 Task: Sort the products in the category "Food Storage" by relevance.
Action: Mouse moved to (278, 138)
Screenshot: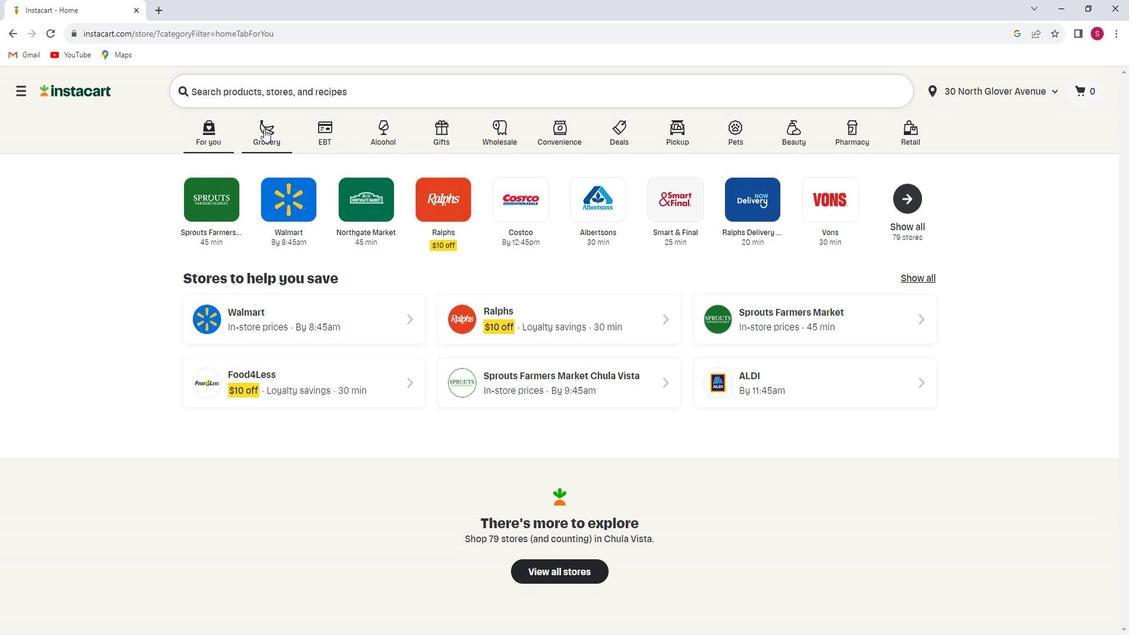 
Action: Mouse pressed left at (278, 138)
Screenshot: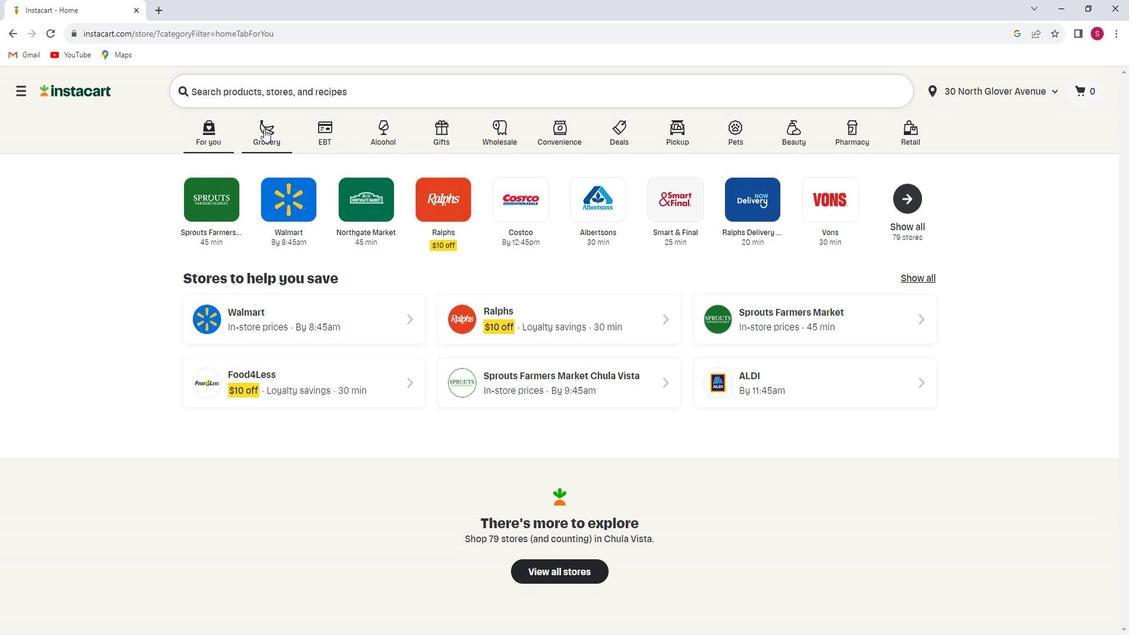 
Action: Mouse moved to (265, 339)
Screenshot: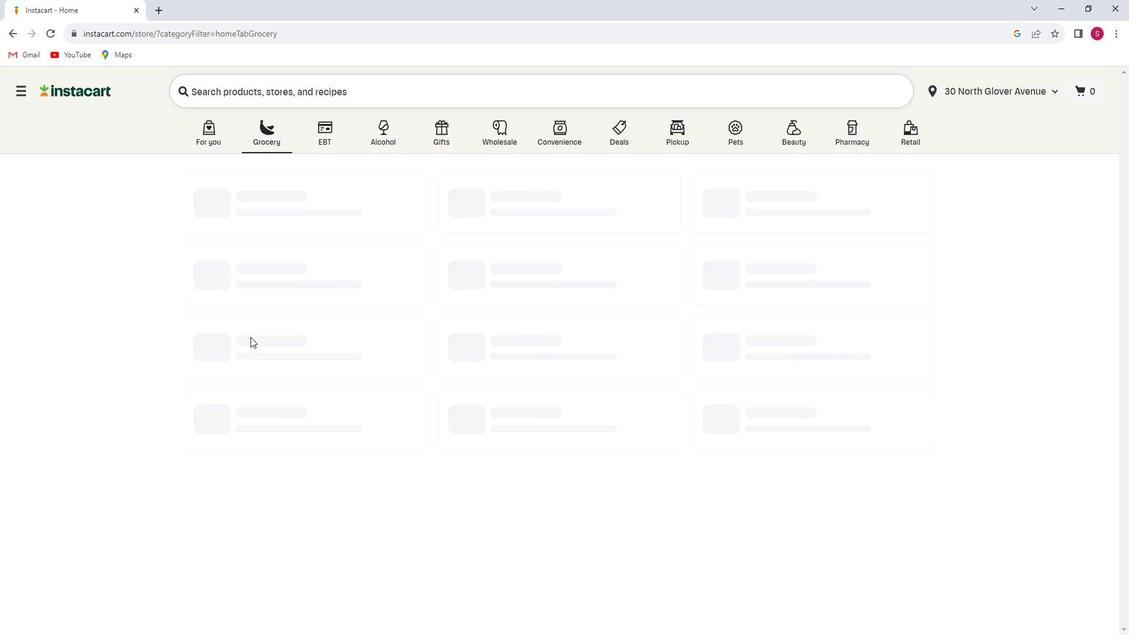 
Action: Mouse pressed left at (265, 339)
Screenshot: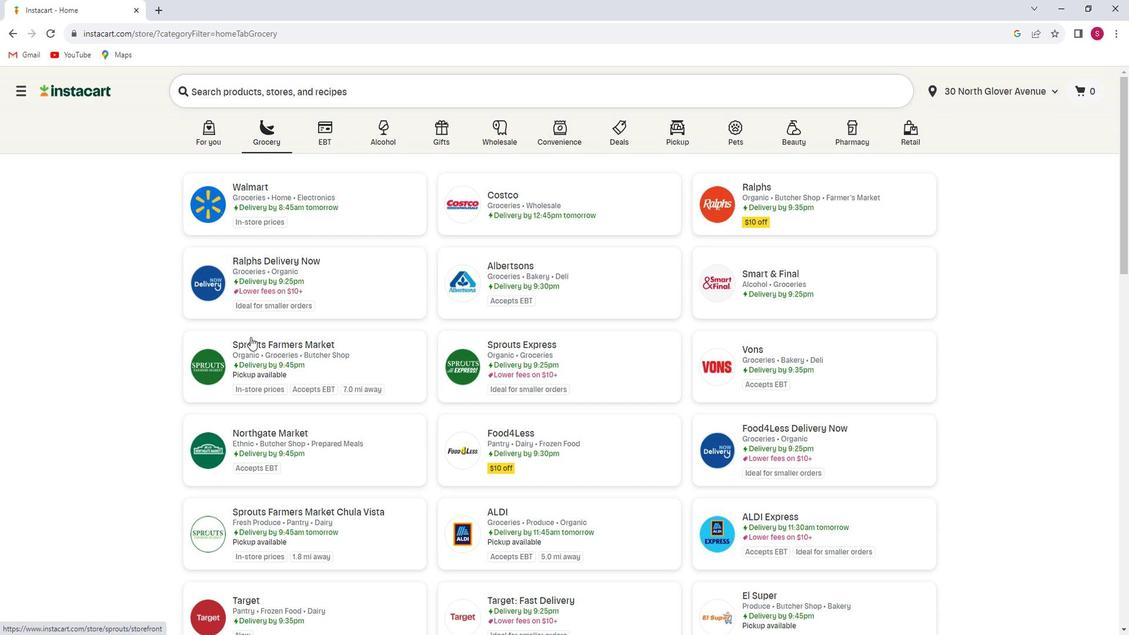 
Action: Mouse moved to (111, 332)
Screenshot: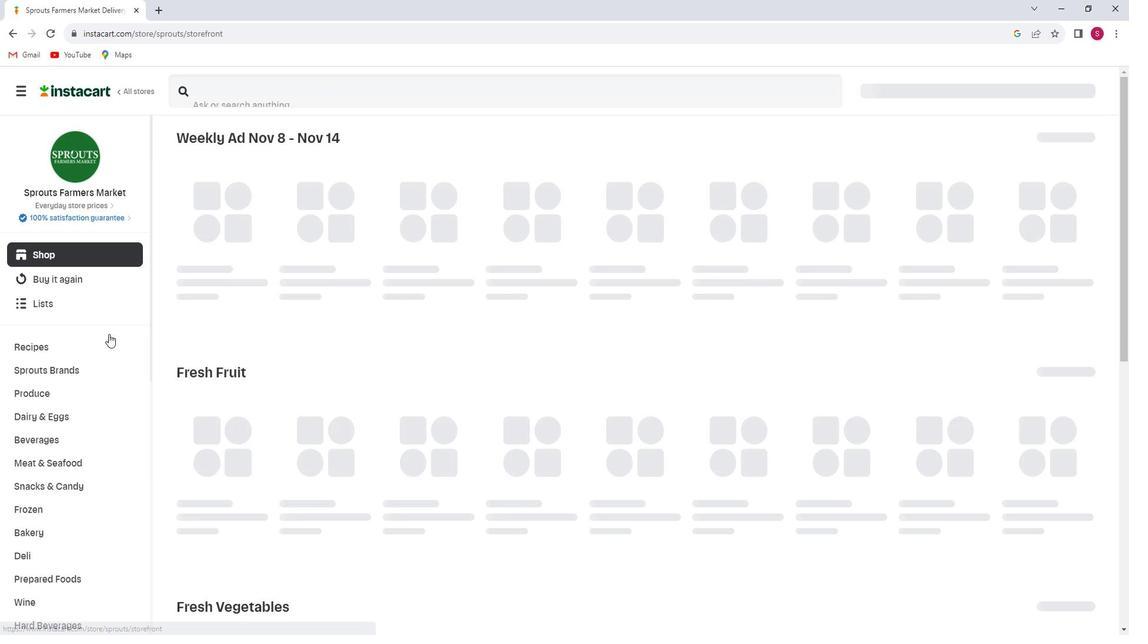 
Action: Mouse scrolled (111, 332) with delta (0, 0)
Screenshot: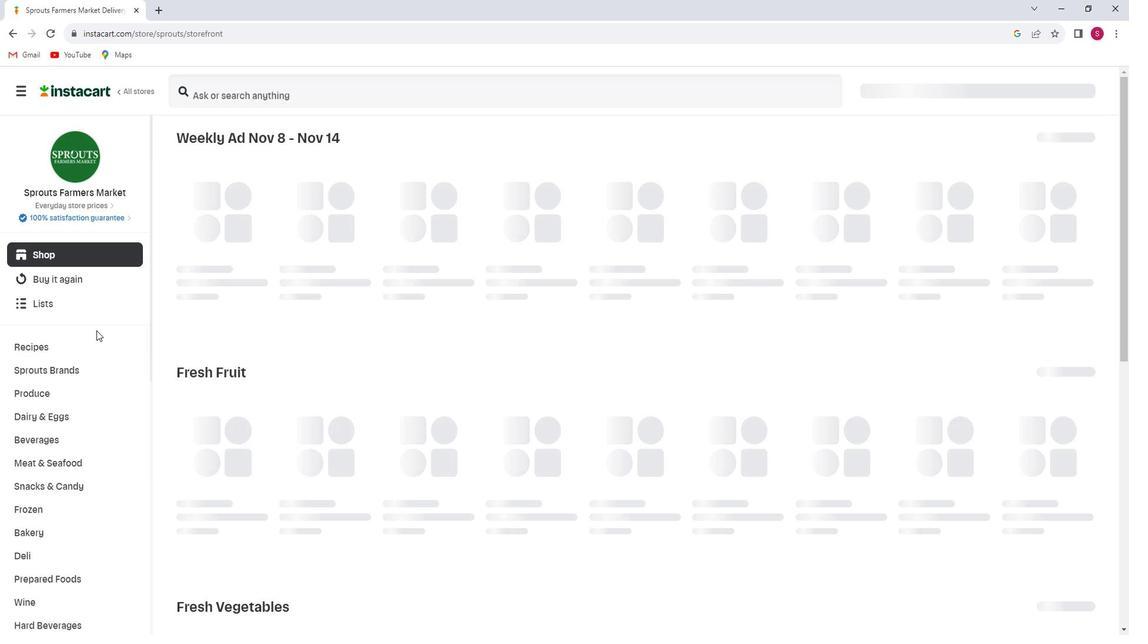 
Action: Mouse scrolled (111, 332) with delta (0, 0)
Screenshot: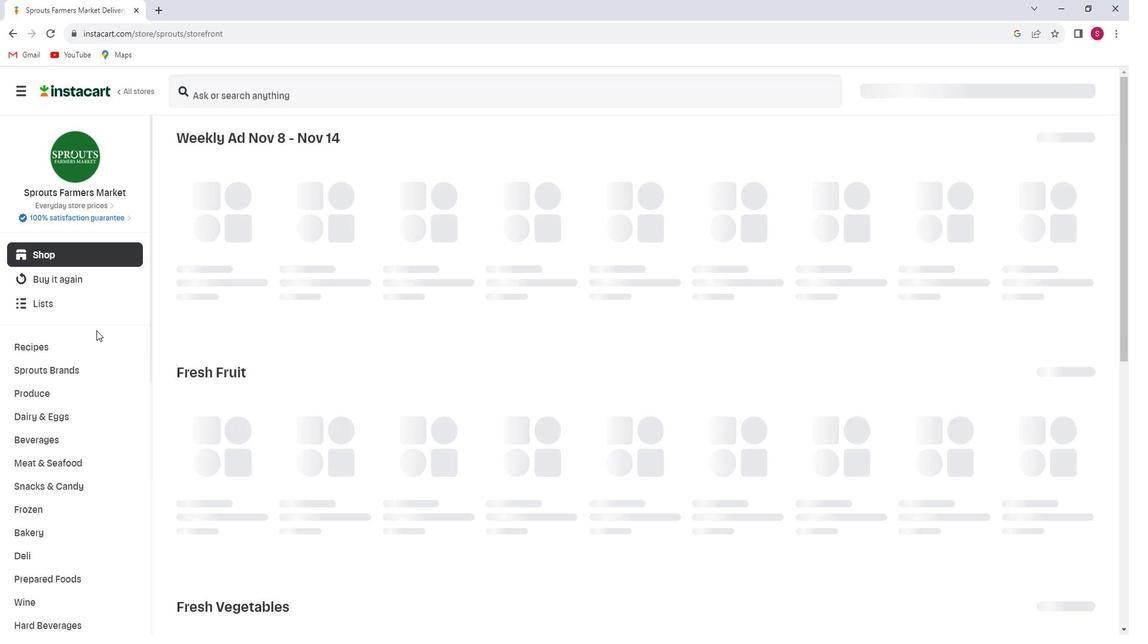 
Action: Mouse scrolled (111, 332) with delta (0, 0)
Screenshot: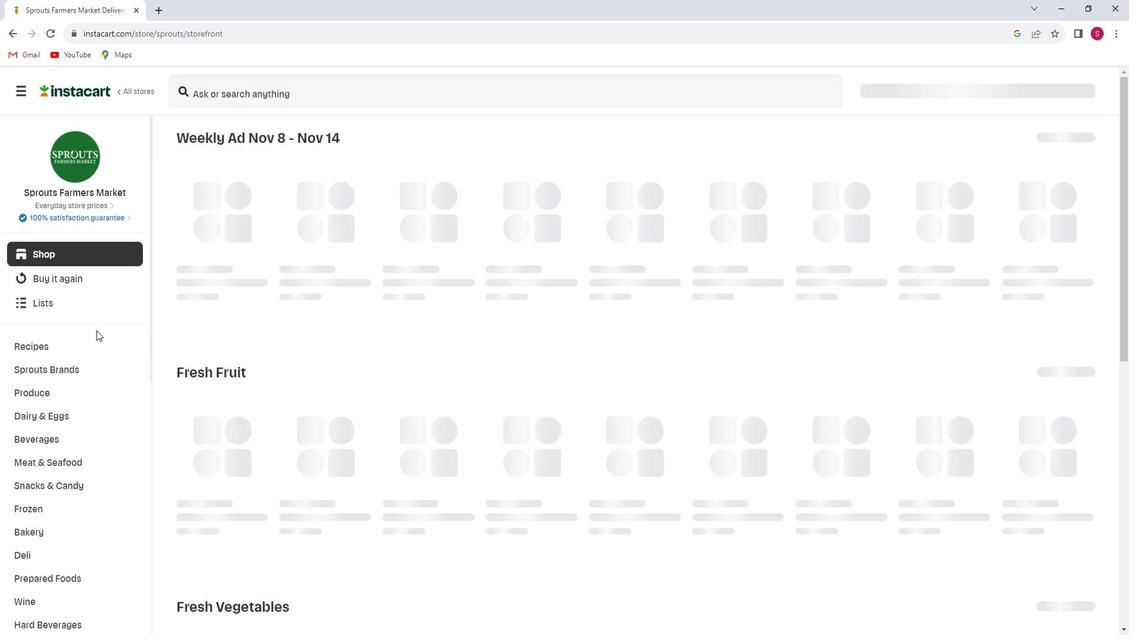 
Action: Mouse scrolled (111, 332) with delta (0, 0)
Screenshot: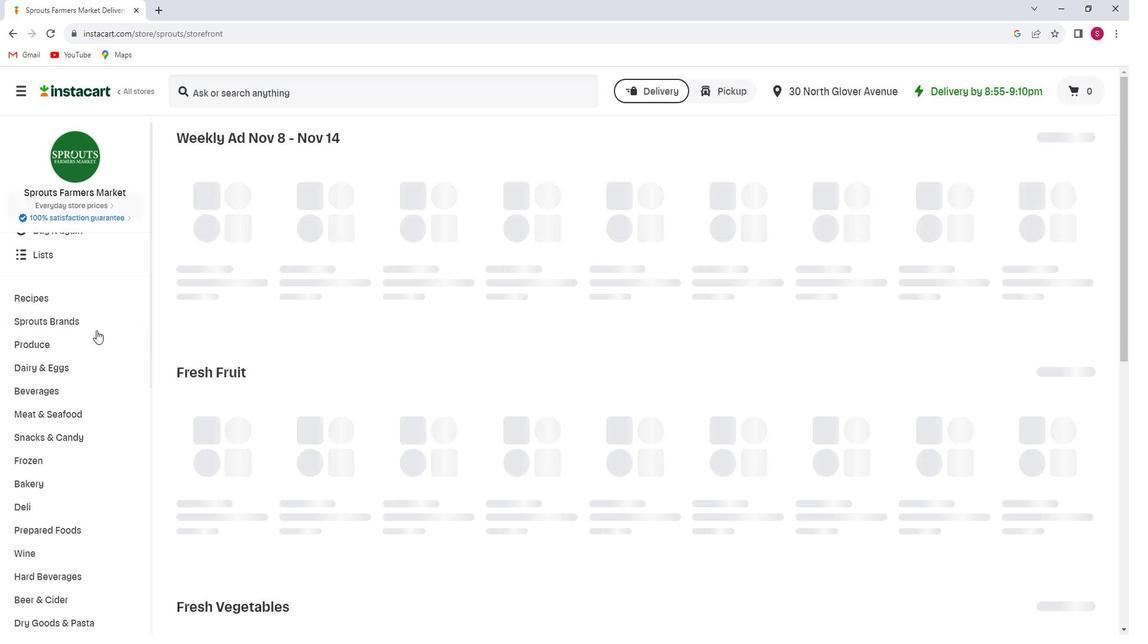 
Action: Mouse scrolled (111, 332) with delta (0, 0)
Screenshot: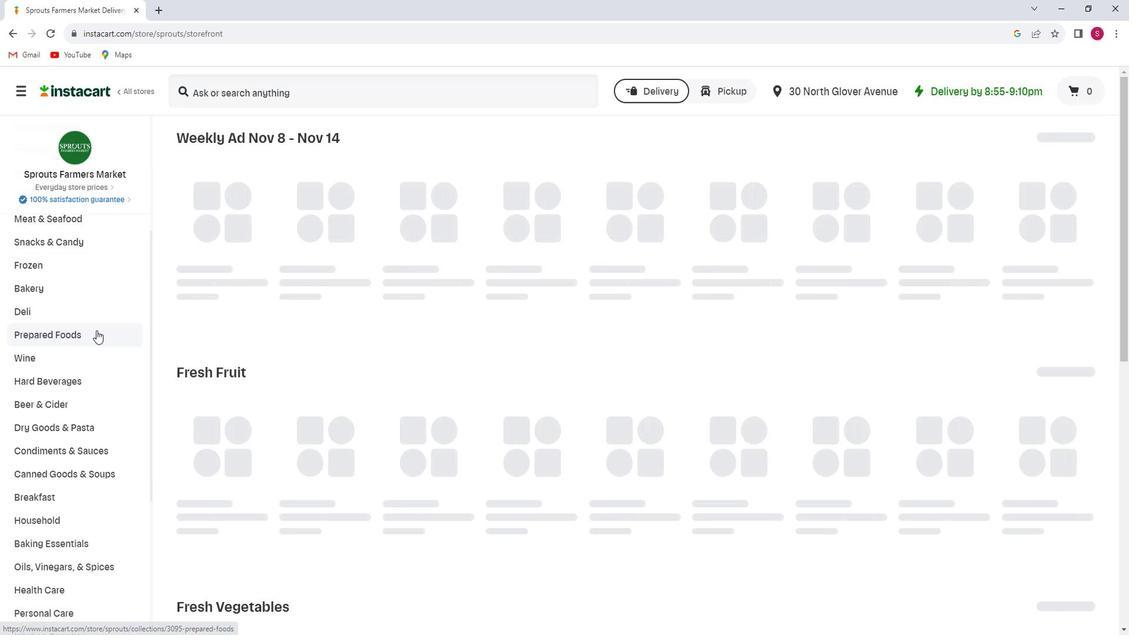 
Action: Mouse scrolled (111, 332) with delta (0, 0)
Screenshot: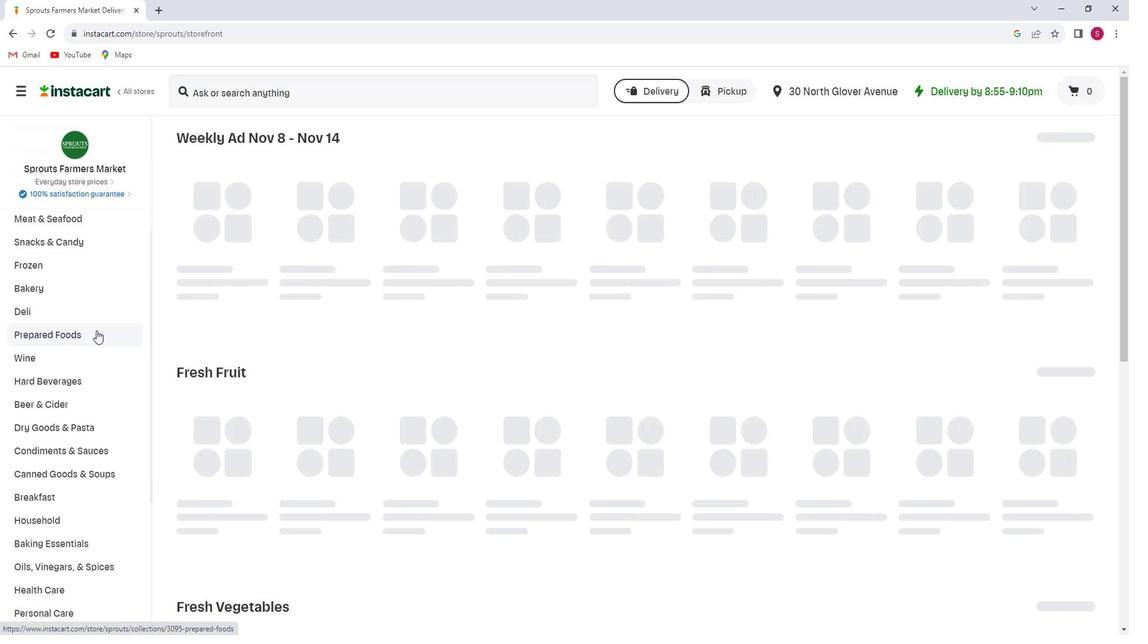 
Action: Mouse scrolled (111, 332) with delta (0, 0)
Screenshot: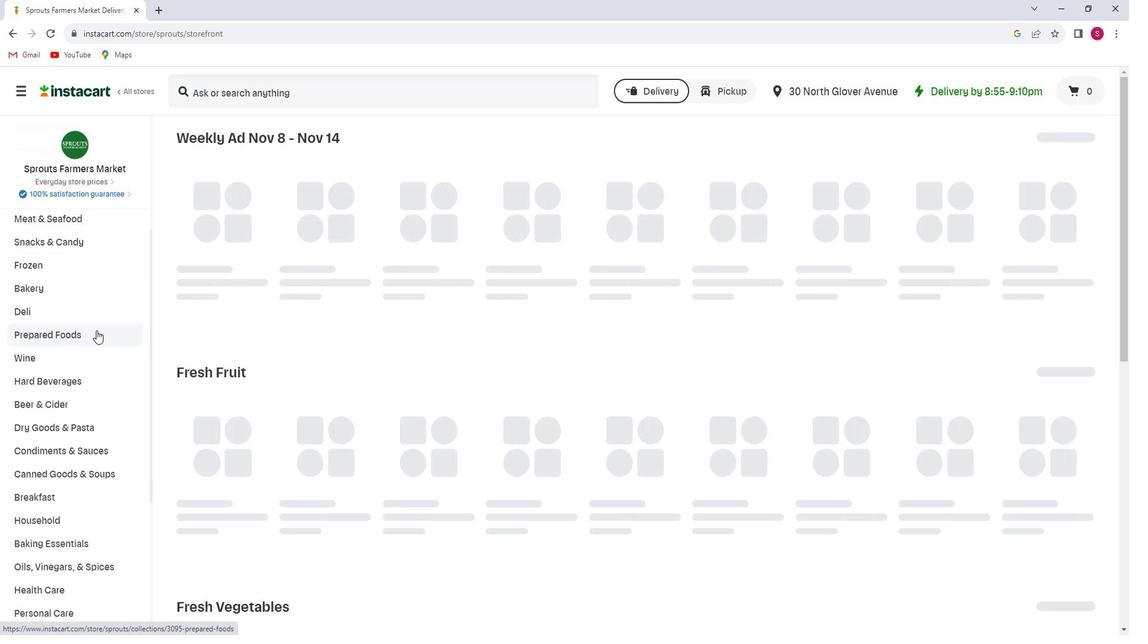 
Action: Mouse scrolled (111, 332) with delta (0, 0)
Screenshot: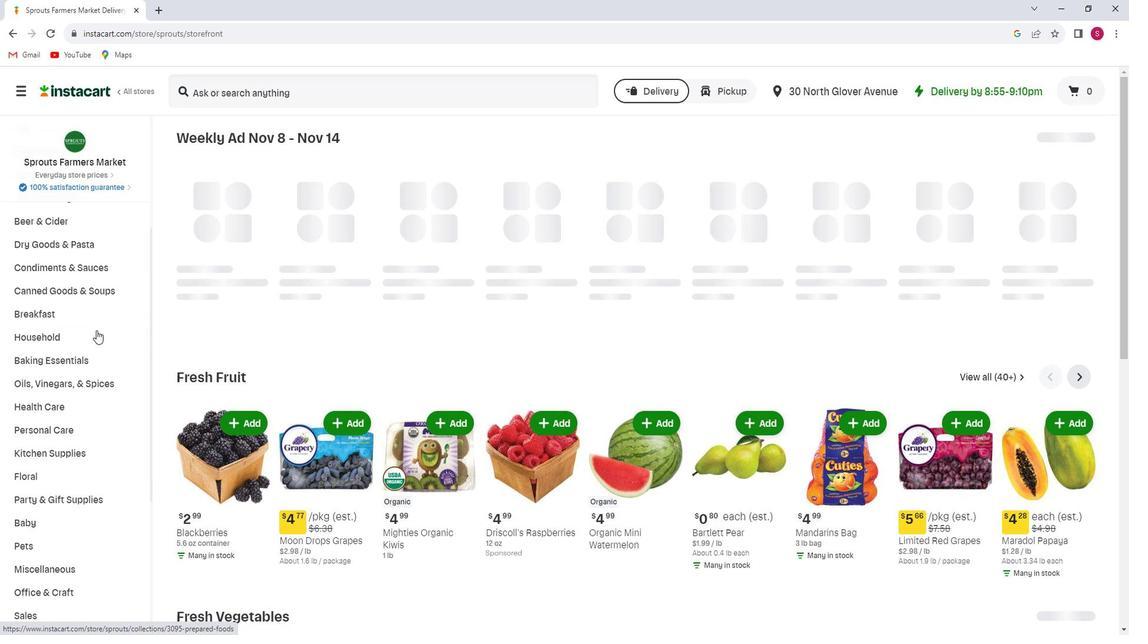 
Action: Mouse scrolled (111, 332) with delta (0, 0)
Screenshot: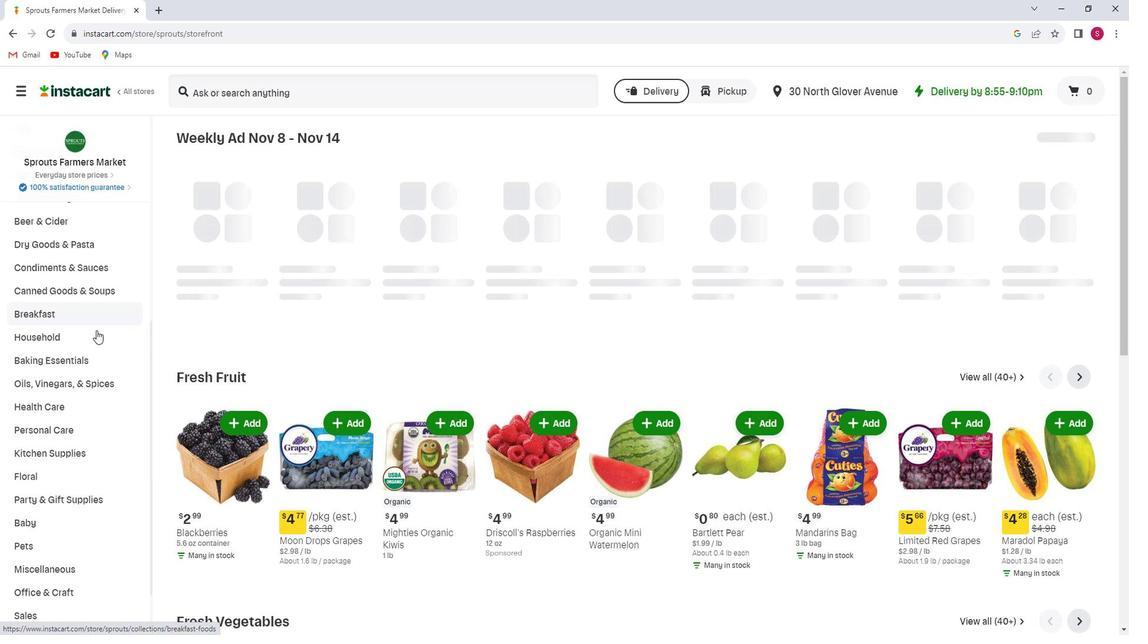 
Action: Mouse scrolled (111, 332) with delta (0, 0)
Screenshot: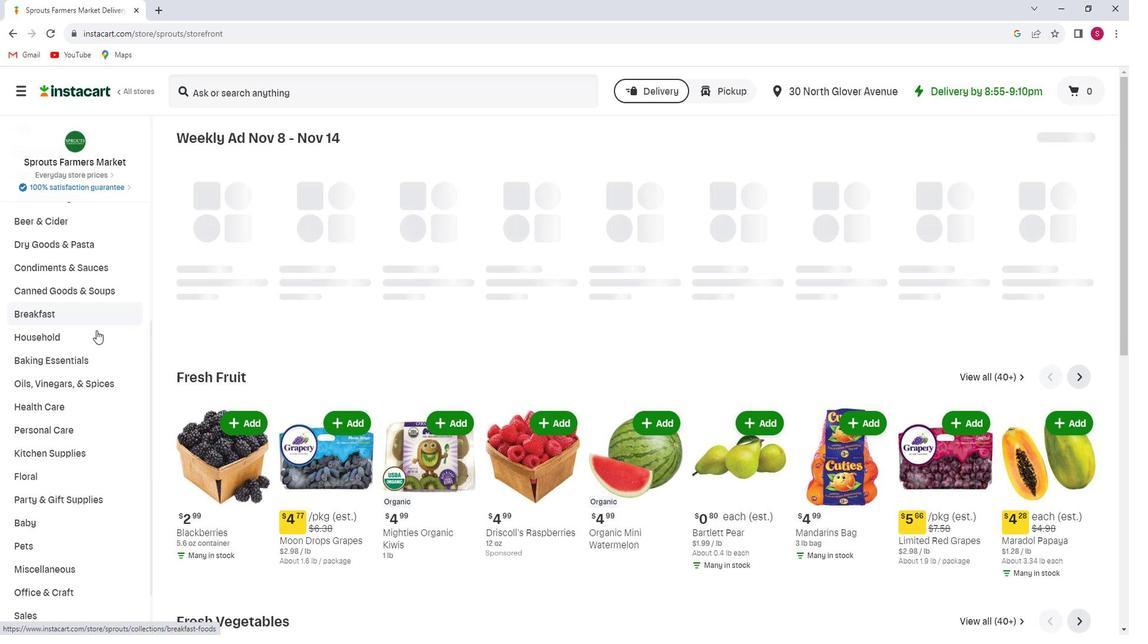 
Action: Mouse moved to (93, 386)
Screenshot: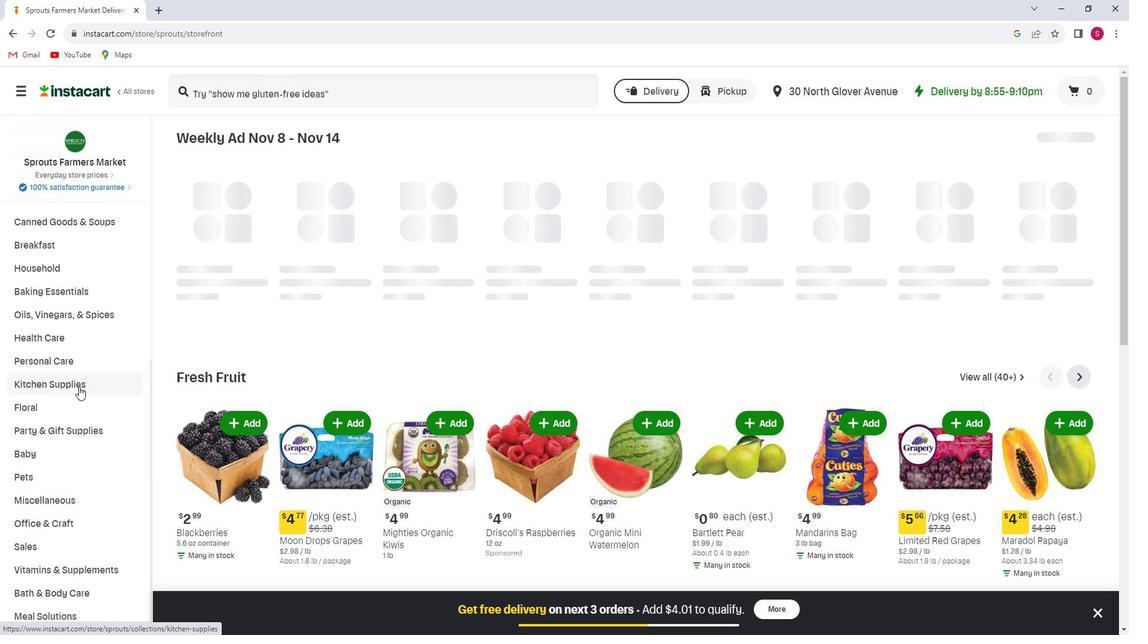 
Action: Mouse pressed left at (93, 386)
Screenshot: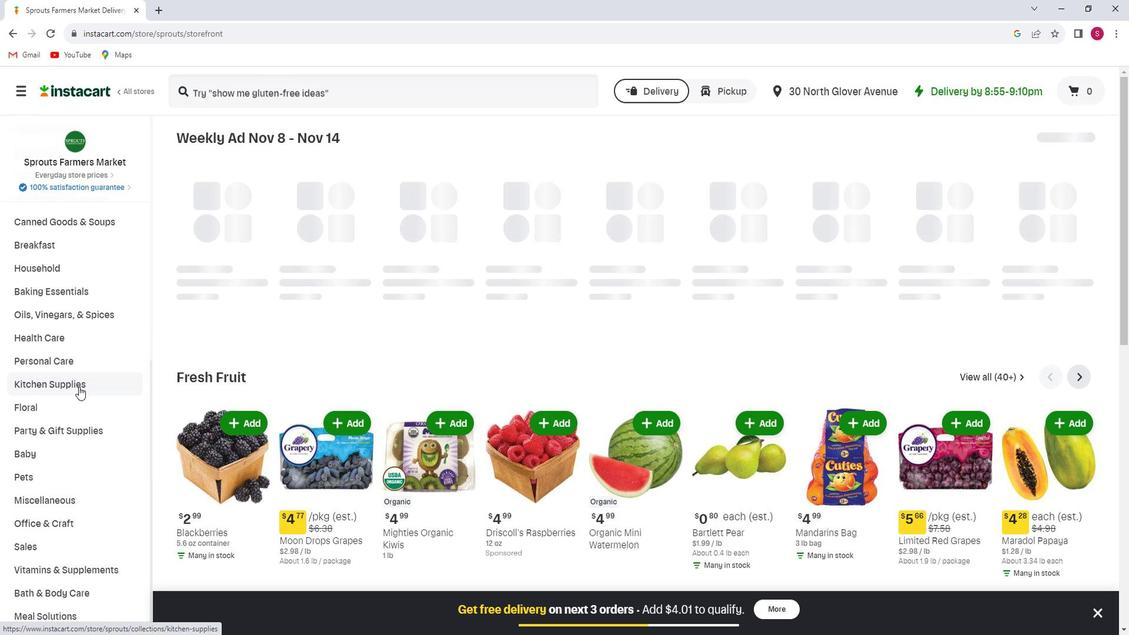 
Action: Mouse moved to (96, 411)
Screenshot: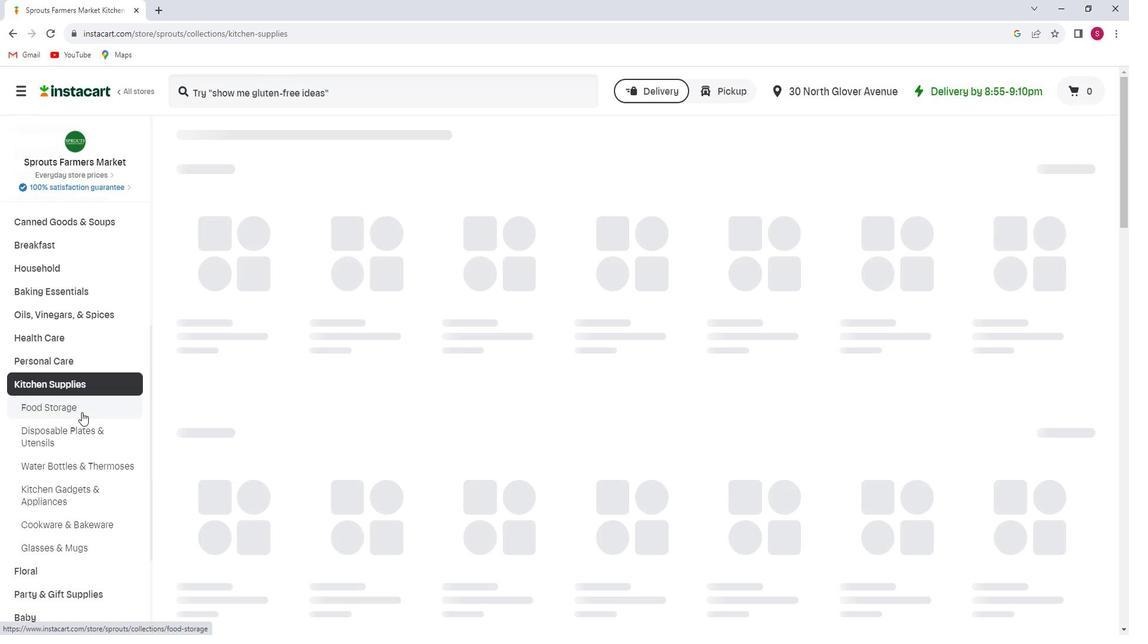 
Action: Mouse pressed left at (96, 411)
Screenshot: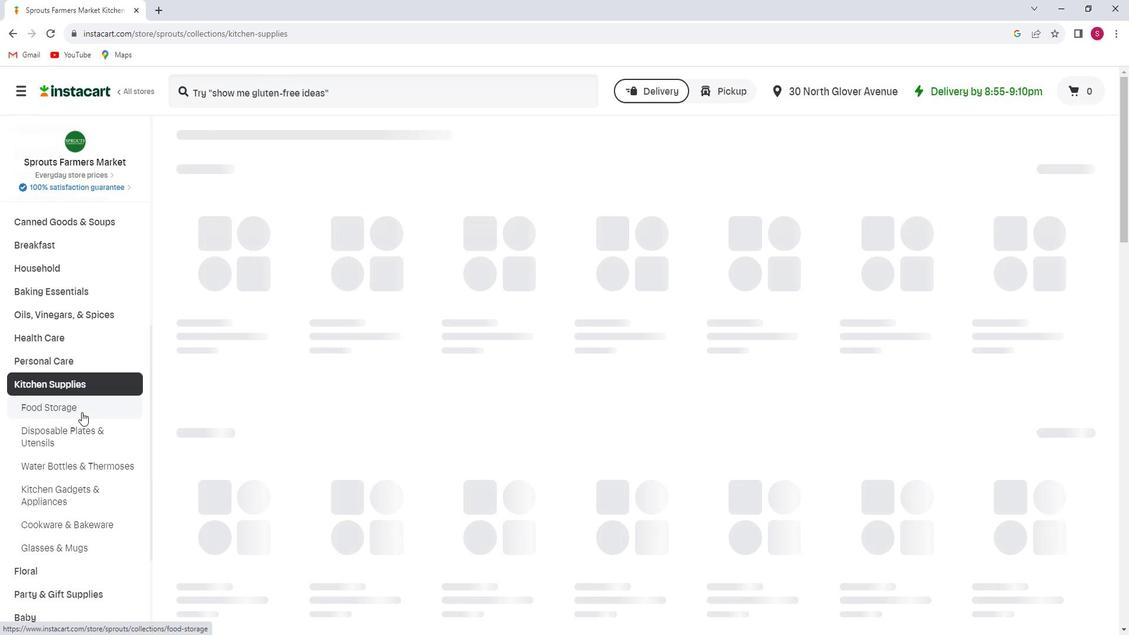 
Action: Mouse moved to (1085, 199)
Screenshot: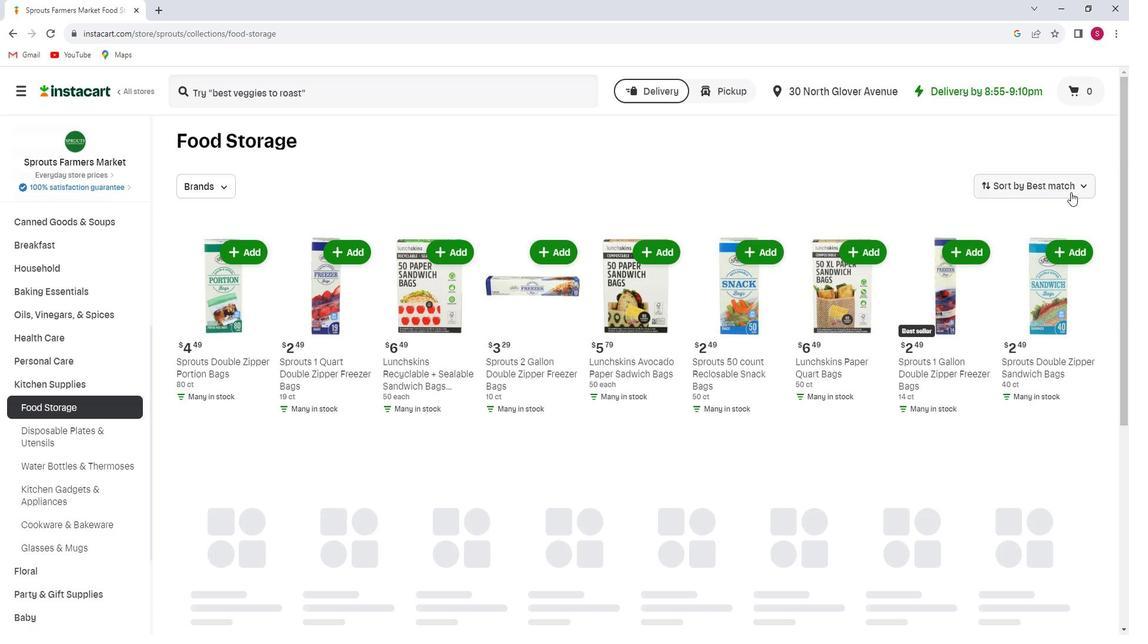 
Action: Mouse pressed left at (1085, 199)
Screenshot: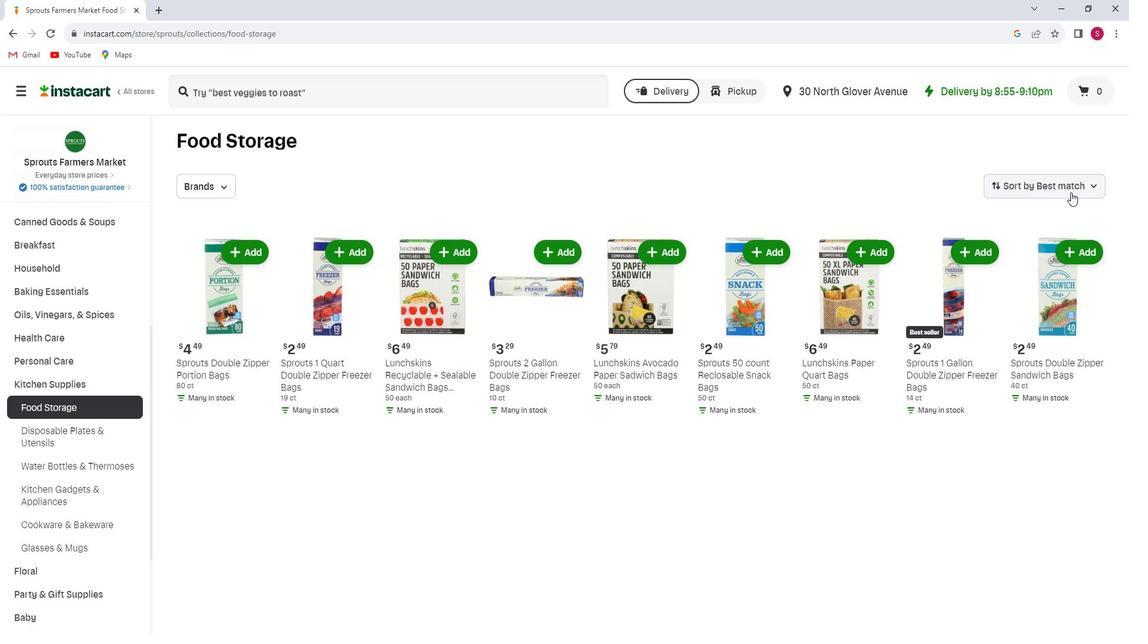 
Action: Mouse moved to (1053, 364)
Screenshot: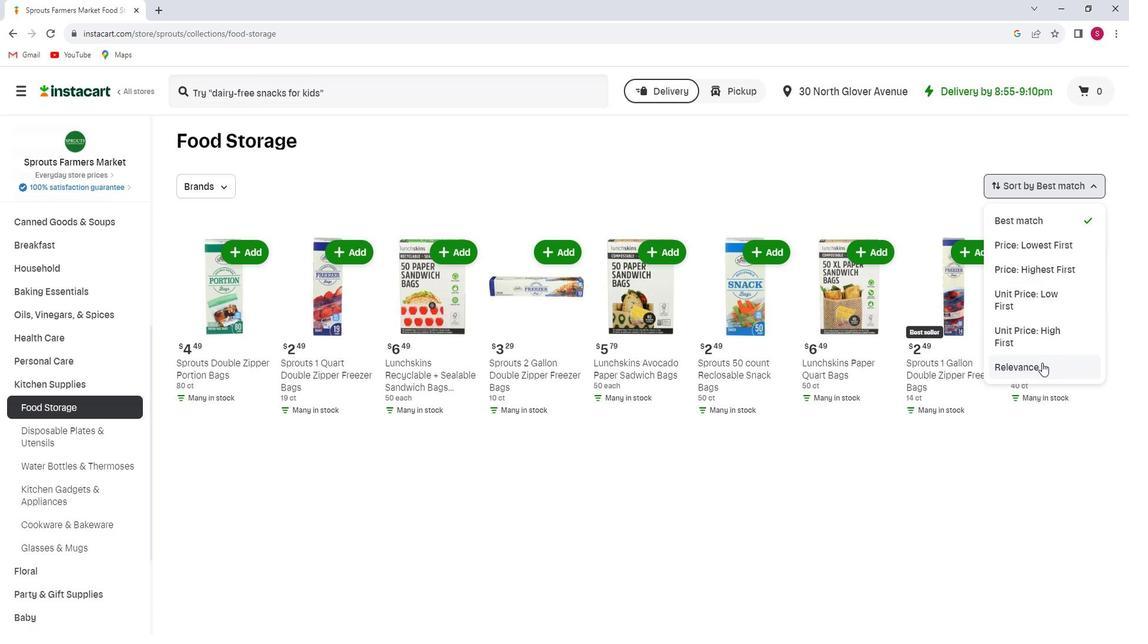 
Action: Mouse pressed left at (1053, 364)
Screenshot: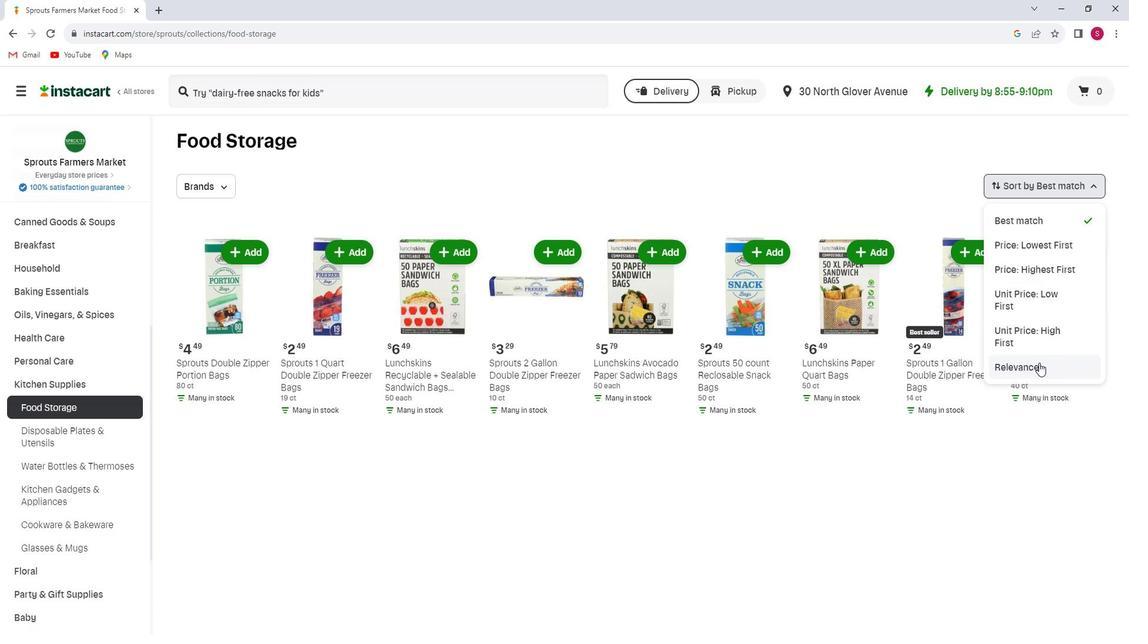 
